 Task: Set up an Outlook rule to play a sound when receiving emails from a specific sender, using the 'weekend.mp3' file.
Action: Mouse moved to (49, 31)
Screenshot: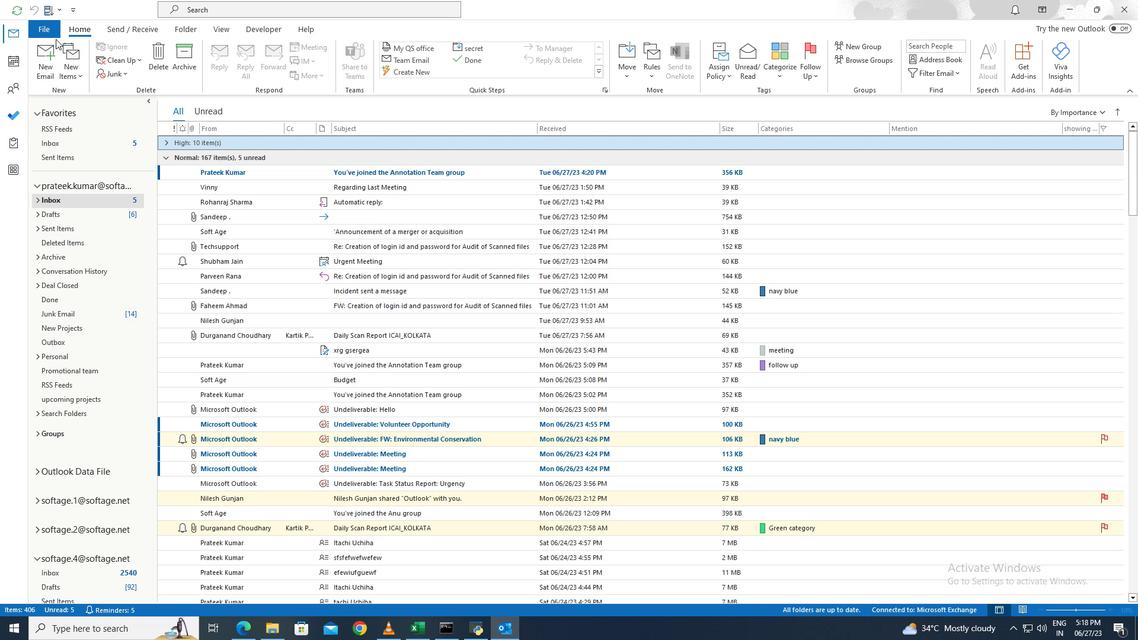 
Action: Mouse pressed left at (49, 31)
Screenshot: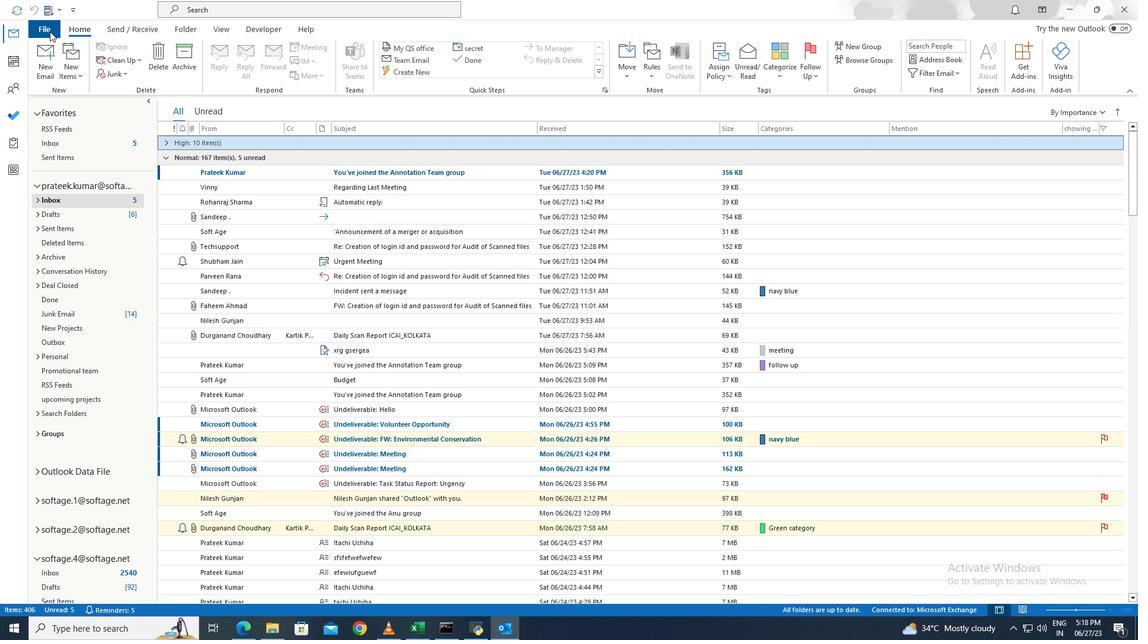 
Action: Mouse moved to (153, 363)
Screenshot: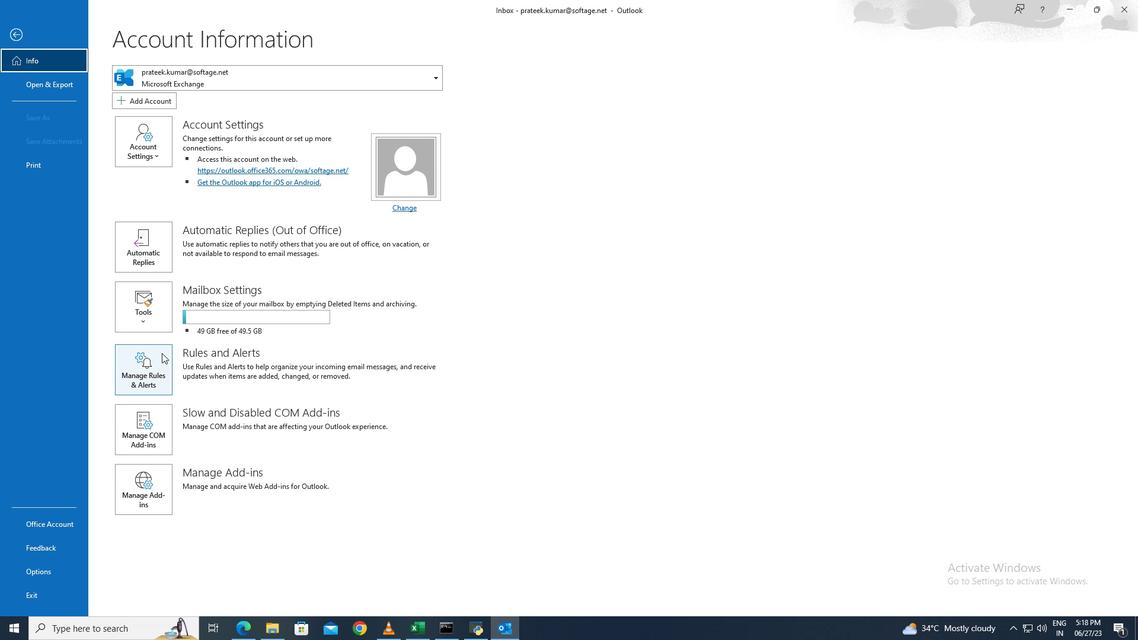 
Action: Mouse pressed left at (153, 363)
Screenshot: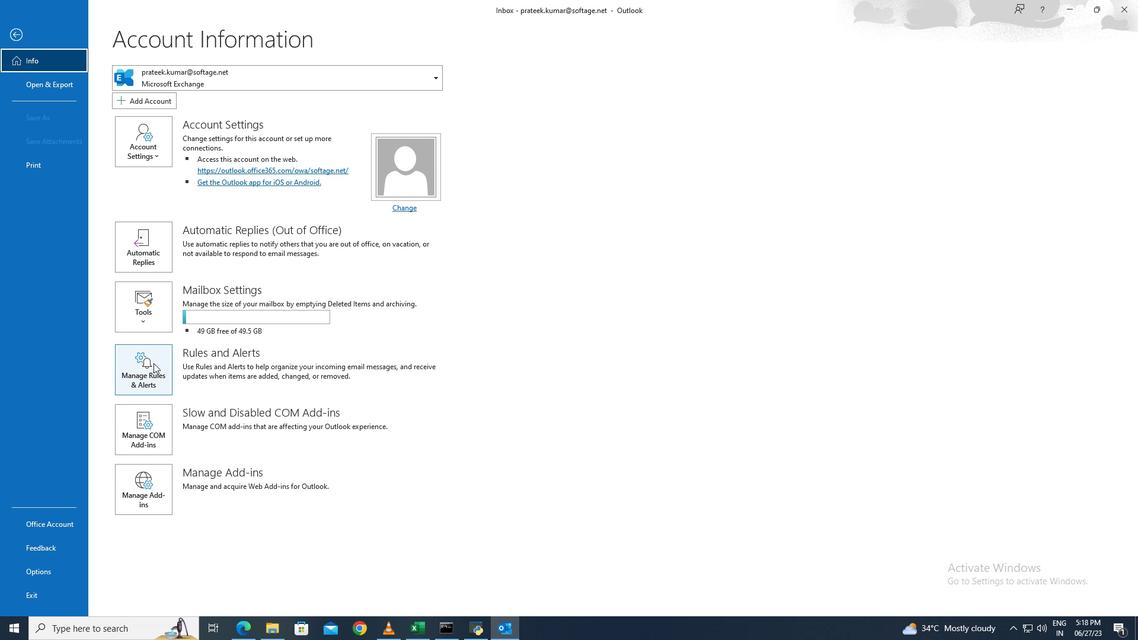 
Action: Mouse moved to (428, 225)
Screenshot: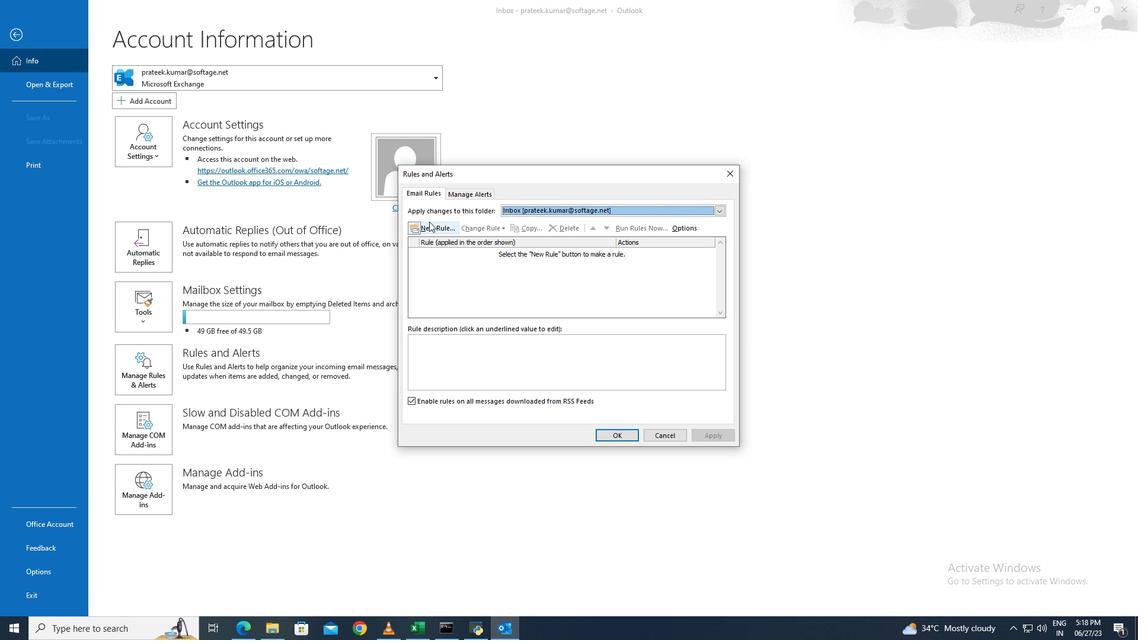 
Action: Mouse pressed left at (428, 225)
Screenshot: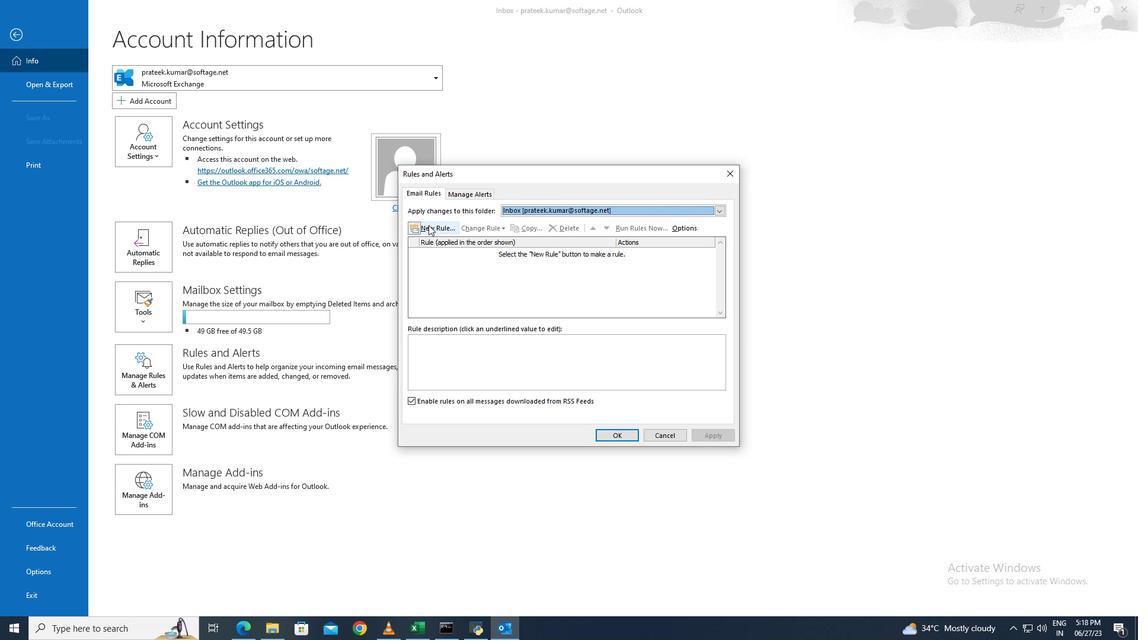 
Action: Mouse moved to (502, 275)
Screenshot: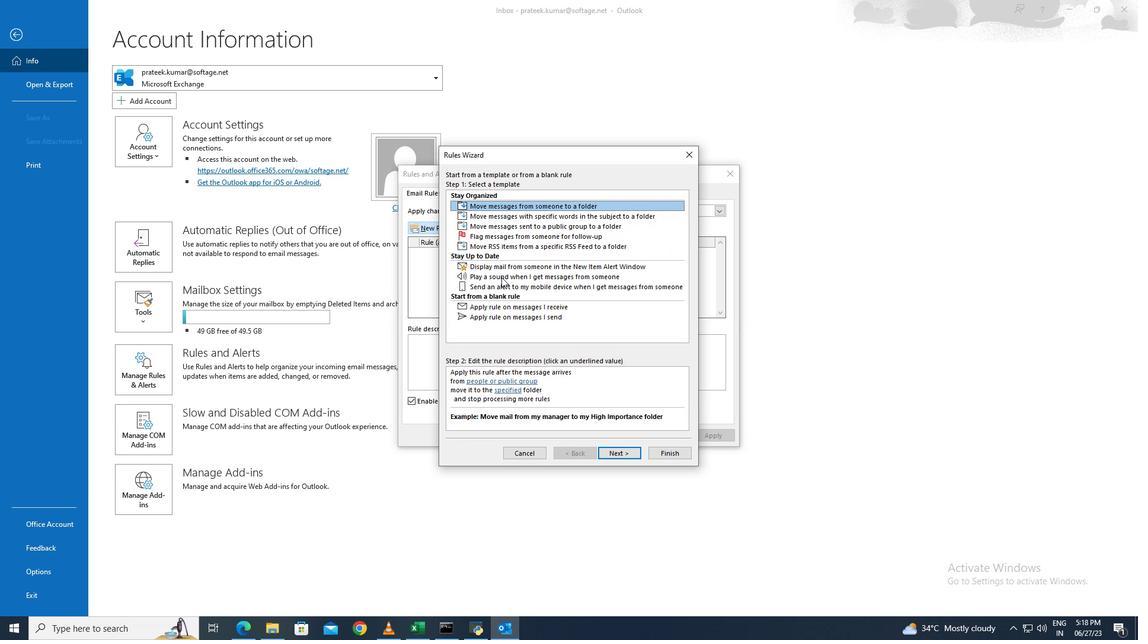 
Action: Mouse pressed left at (502, 275)
Screenshot: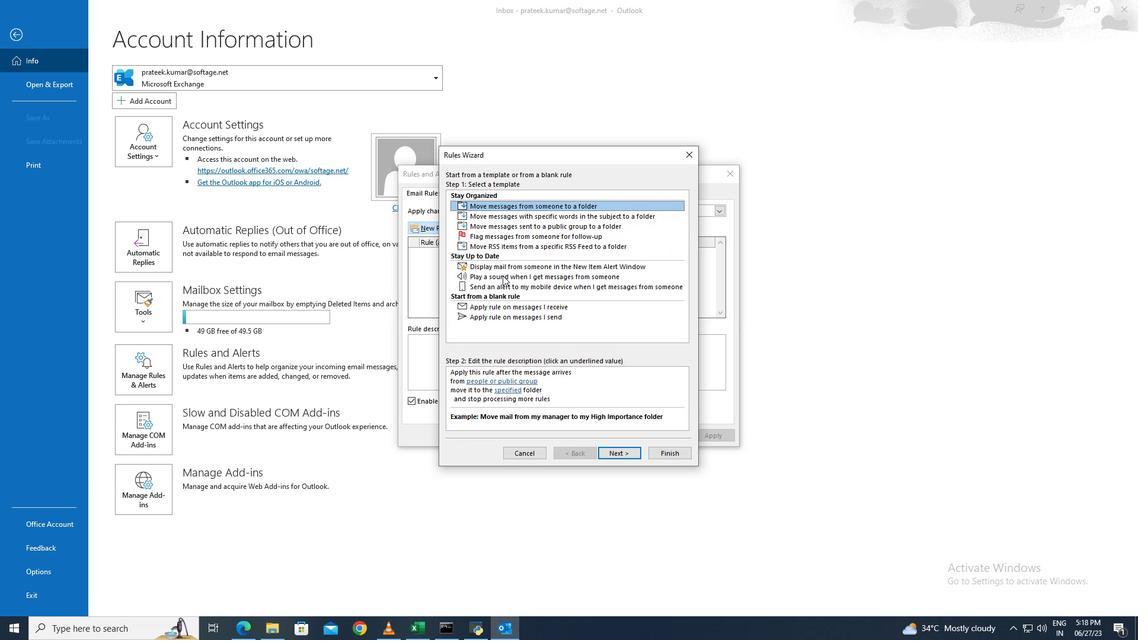 
Action: Mouse moved to (616, 453)
Screenshot: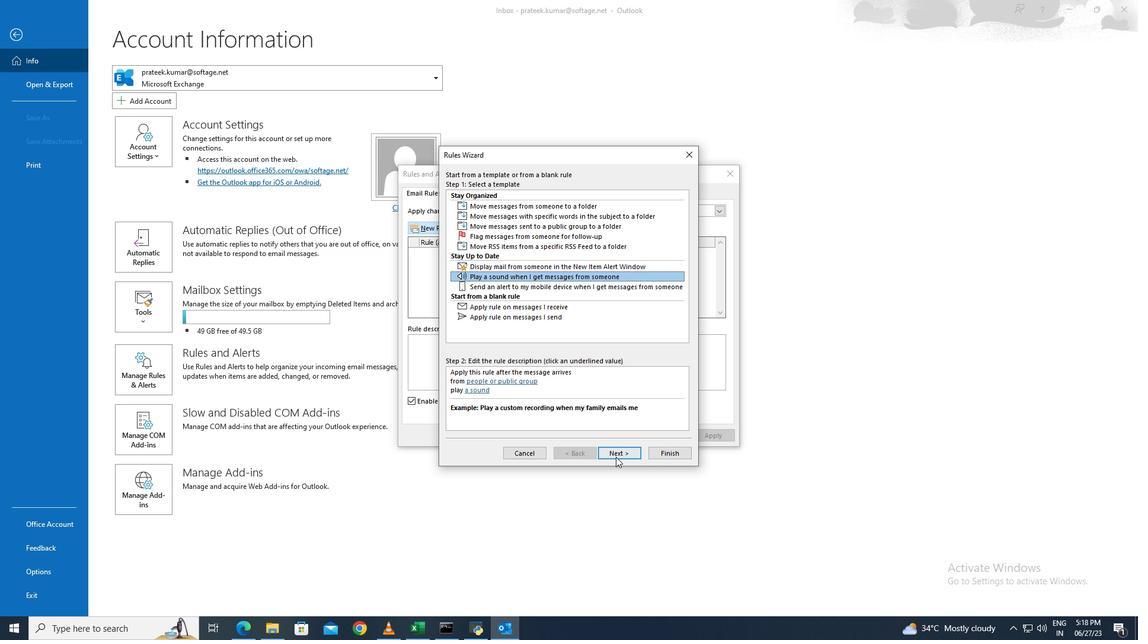 
Action: Mouse pressed left at (616, 453)
Screenshot: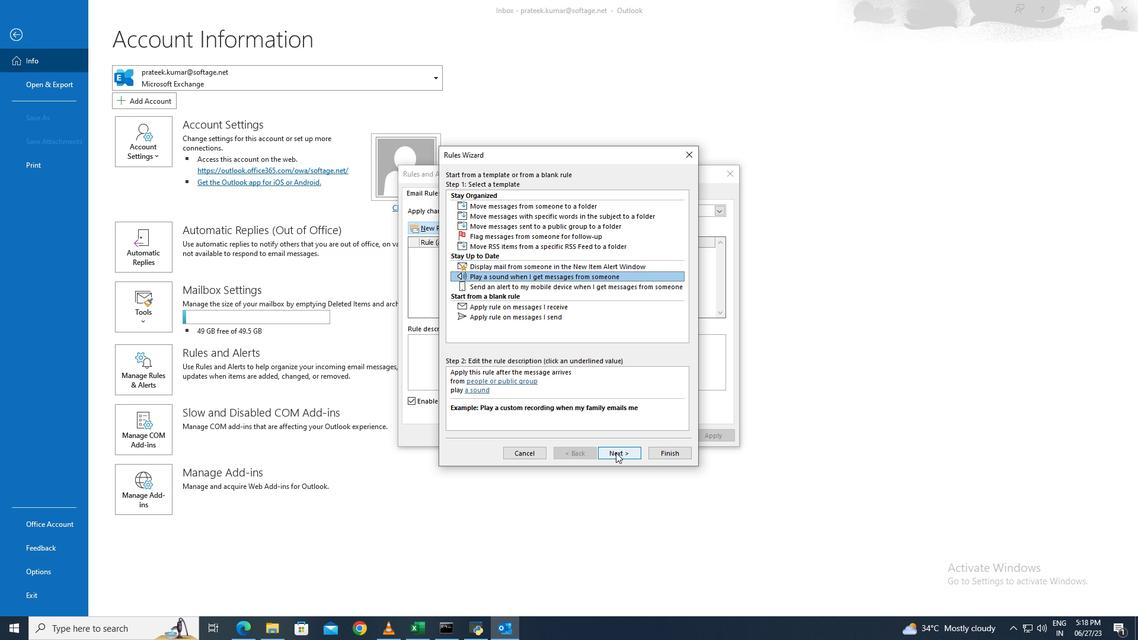 
Action: Mouse moved to (472, 387)
Screenshot: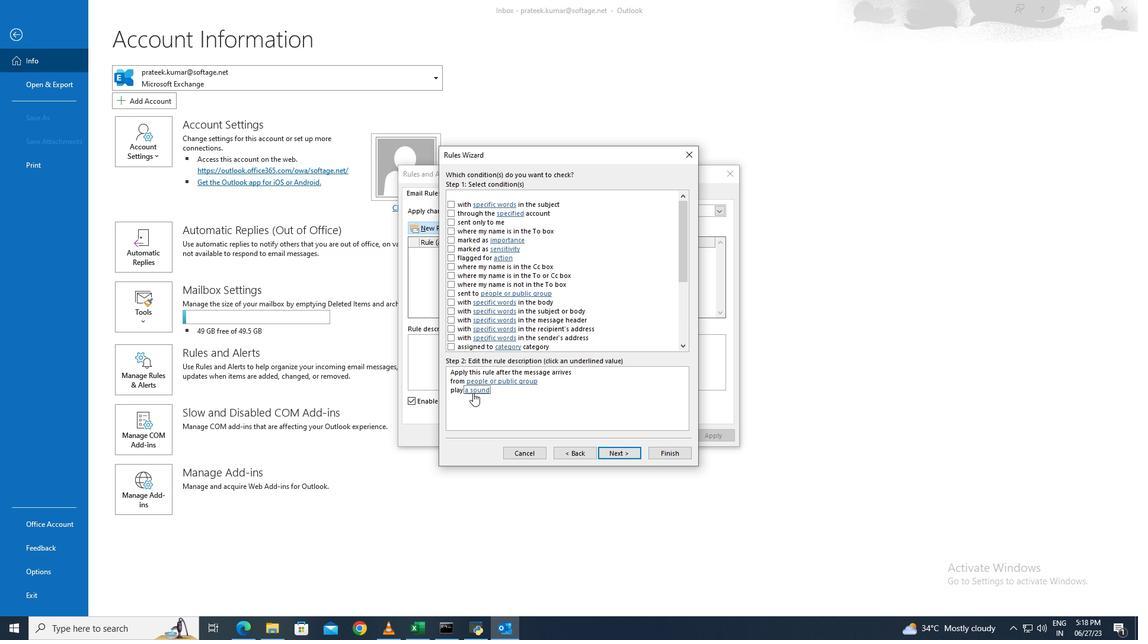 
Action: Mouse pressed left at (472, 387)
Screenshot: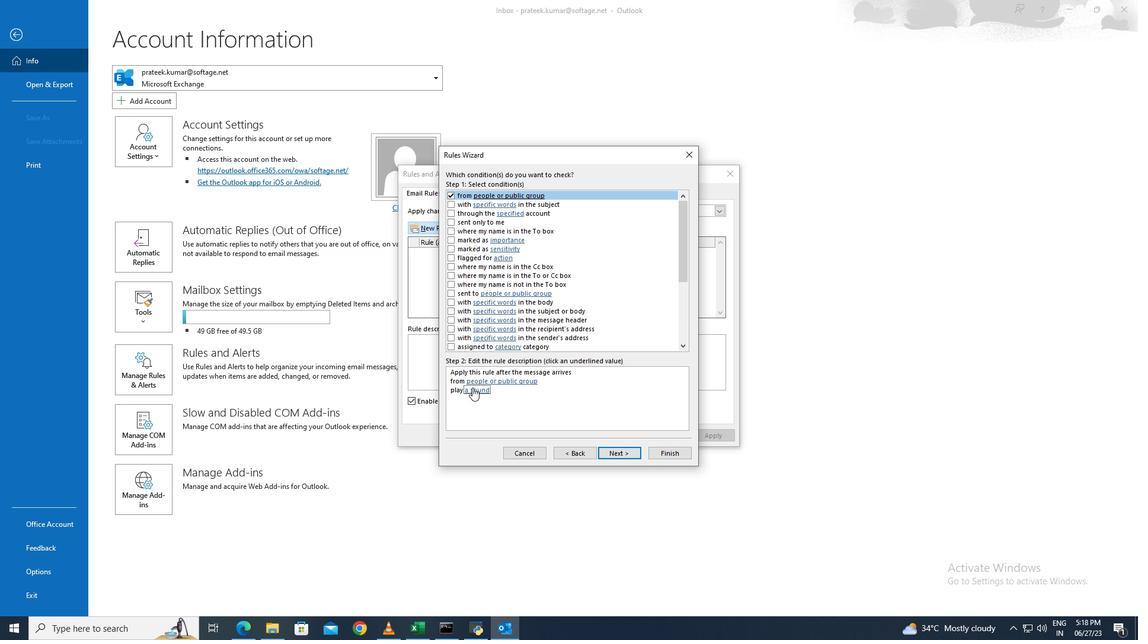 
Action: Mouse moved to (956, 440)
Screenshot: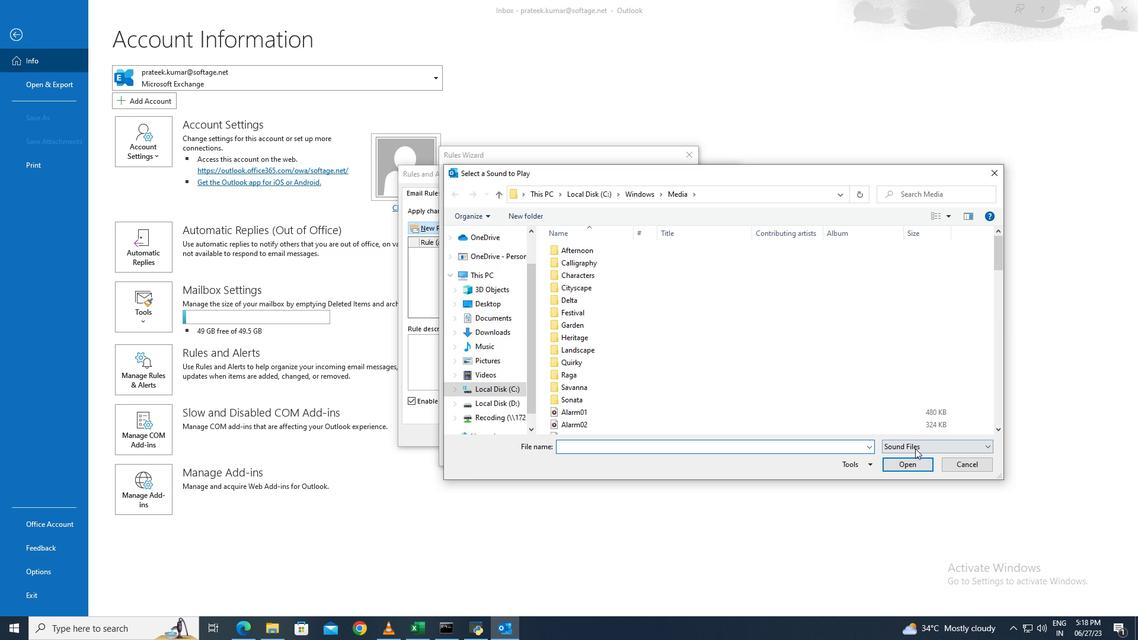 
Action: Mouse pressed left at (956, 440)
Screenshot: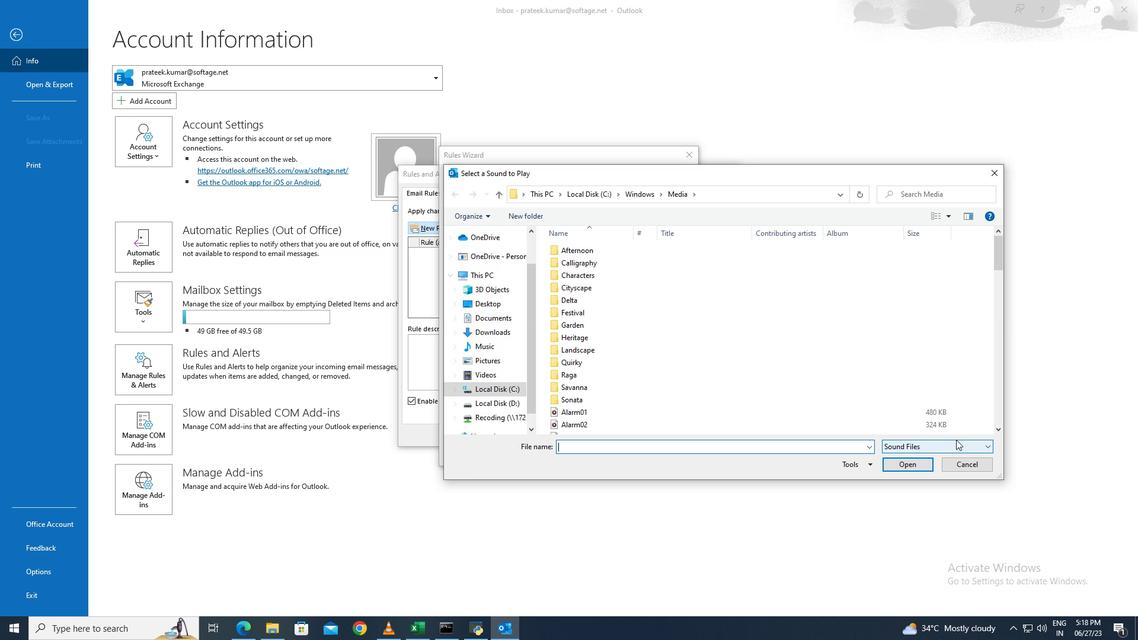 
Action: Mouse moved to (938, 462)
Screenshot: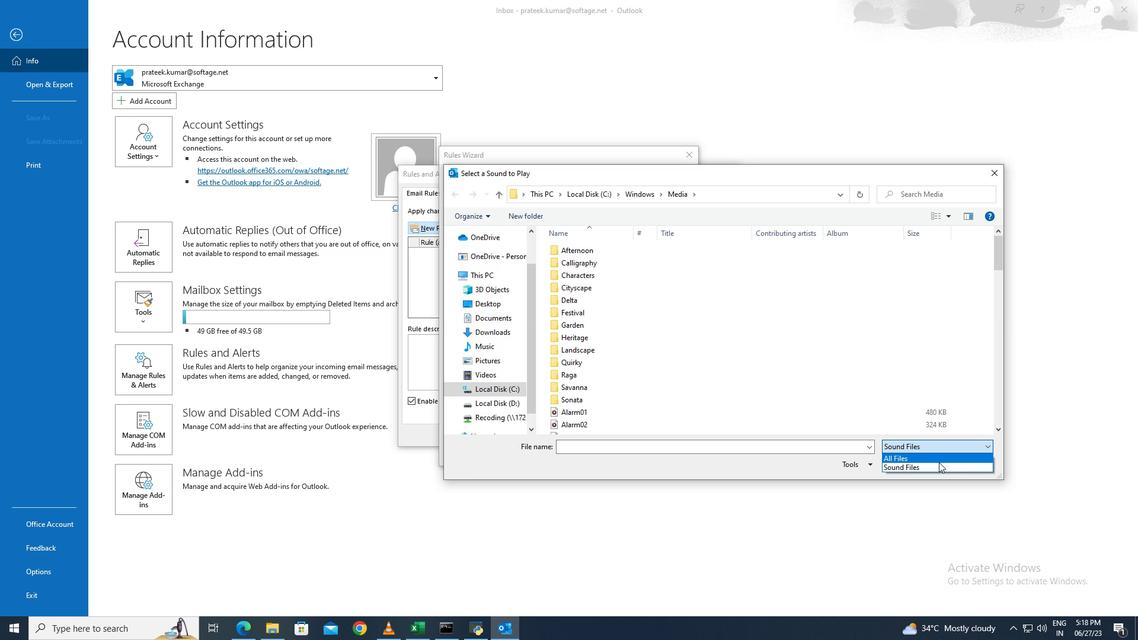 
Action: Mouse pressed left at (938, 462)
Screenshot: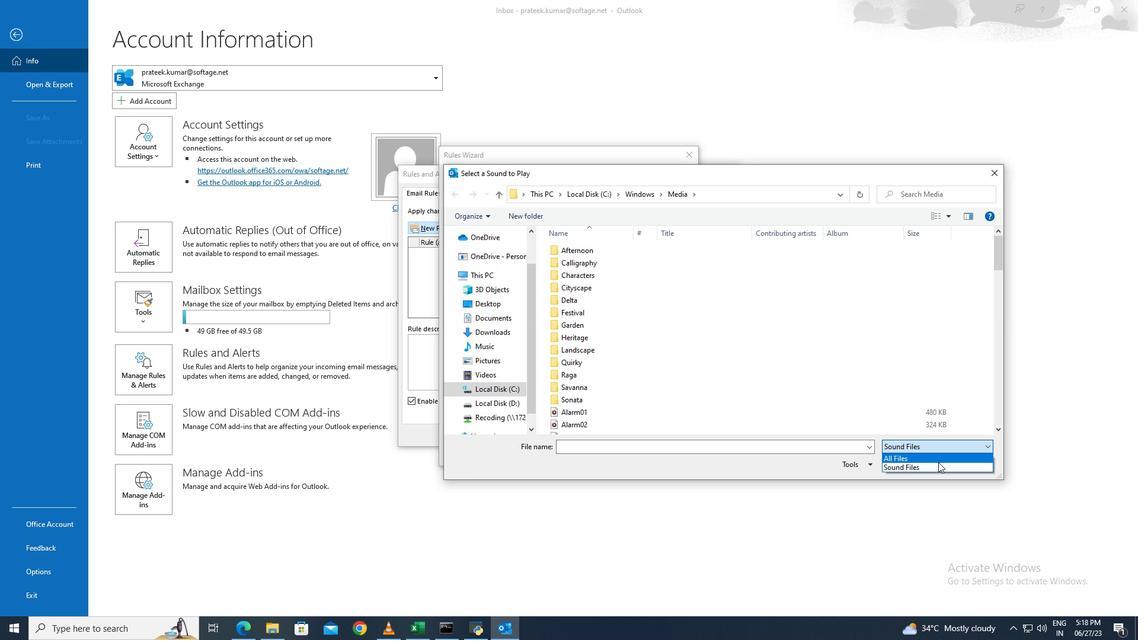 
Action: Mouse moved to (494, 326)
Screenshot: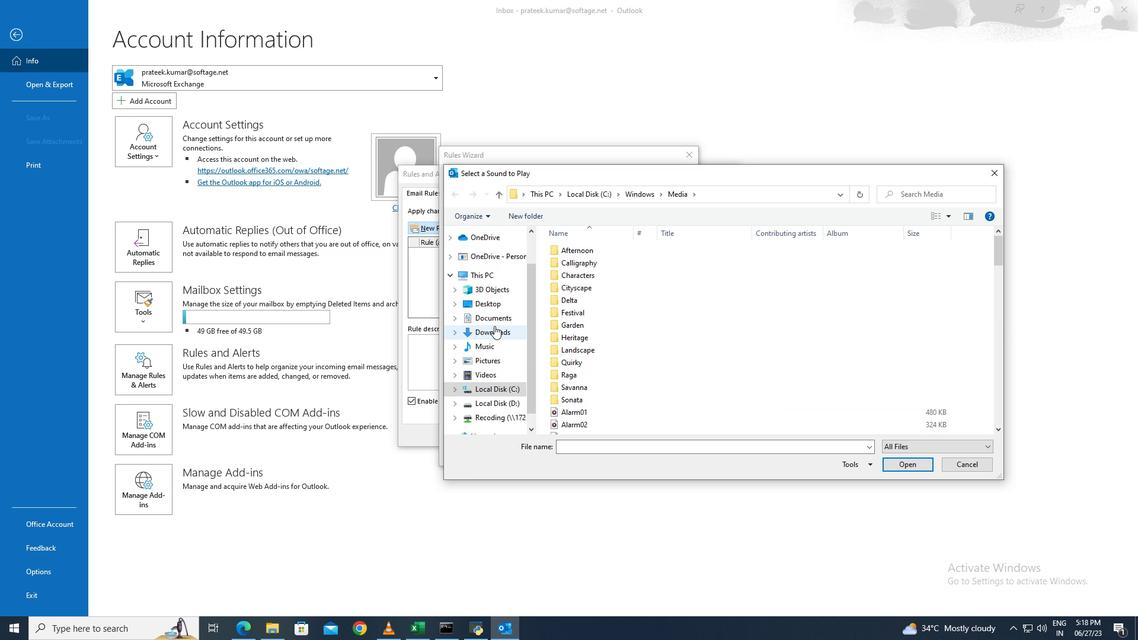 
Action: Mouse pressed left at (494, 326)
Screenshot: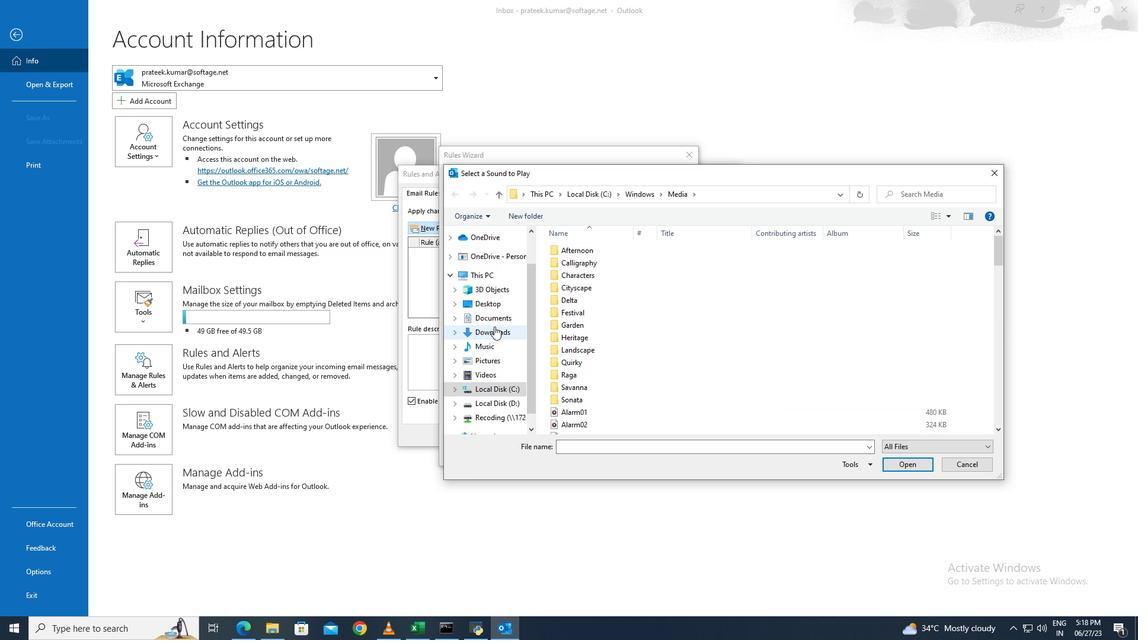 
Action: Mouse moved to (579, 266)
Screenshot: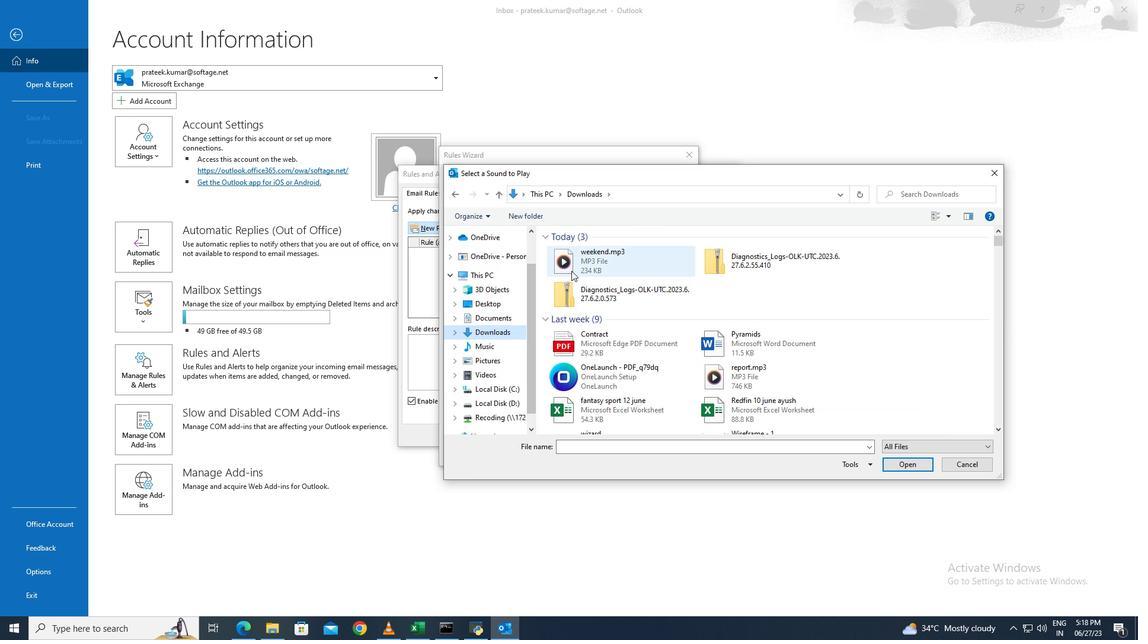 
Action: Mouse pressed left at (579, 266)
Screenshot: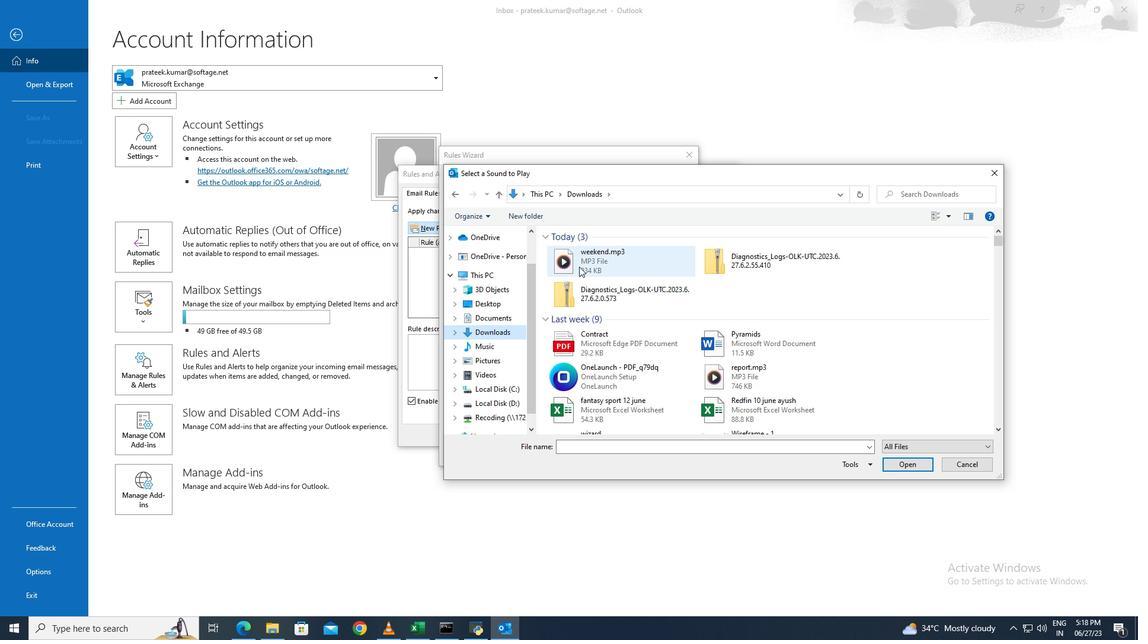 
Action: Mouse moved to (896, 461)
Screenshot: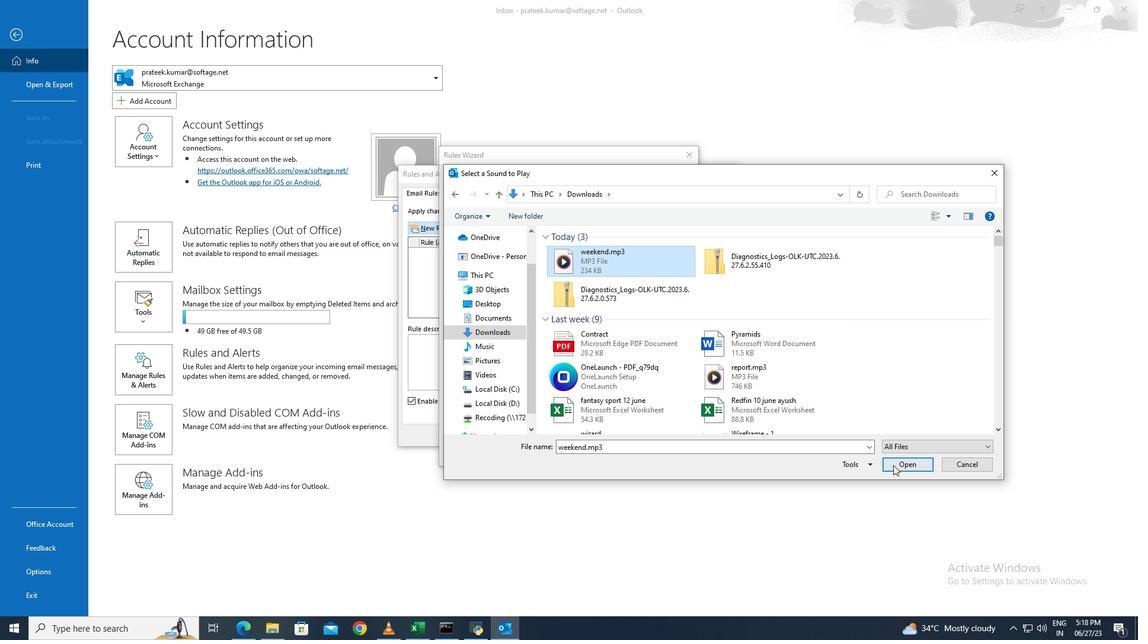 
Action: Mouse pressed left at (896, 461)
Screenshot: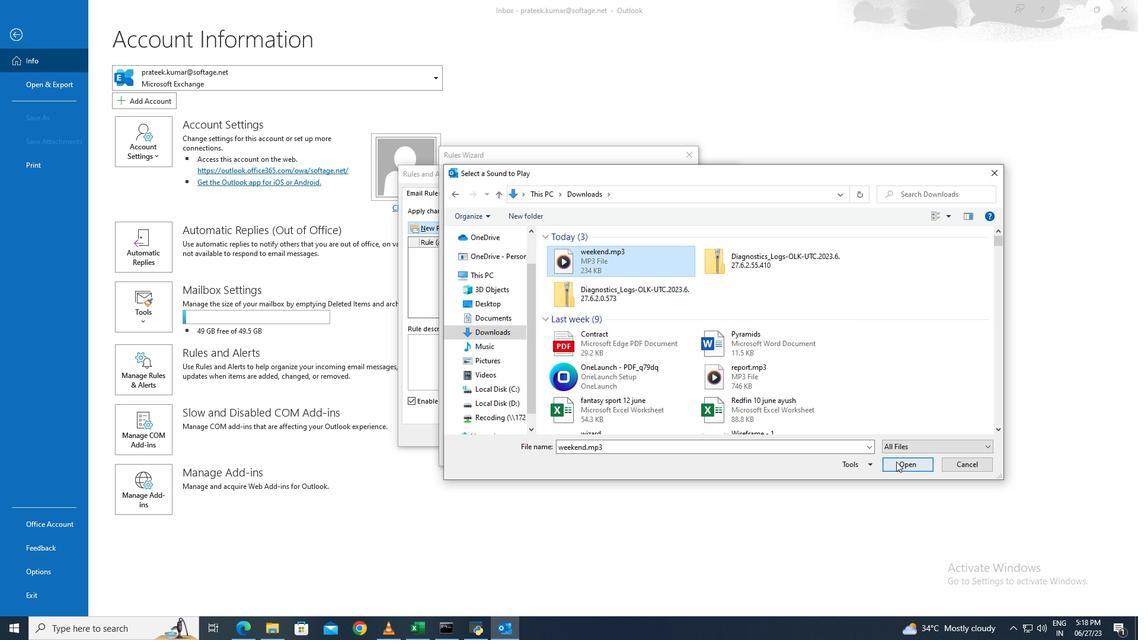 
Action: Mouse moved to (453, 197)
Screenshot: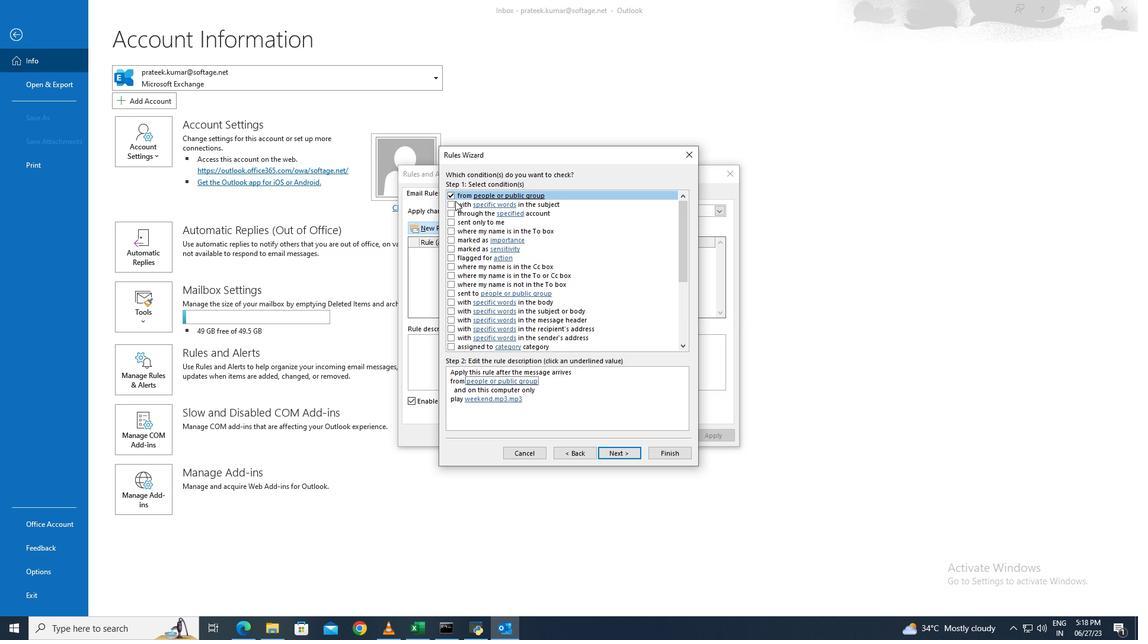 
Action: Mouse pressed left at (453, 197)
Screenshot: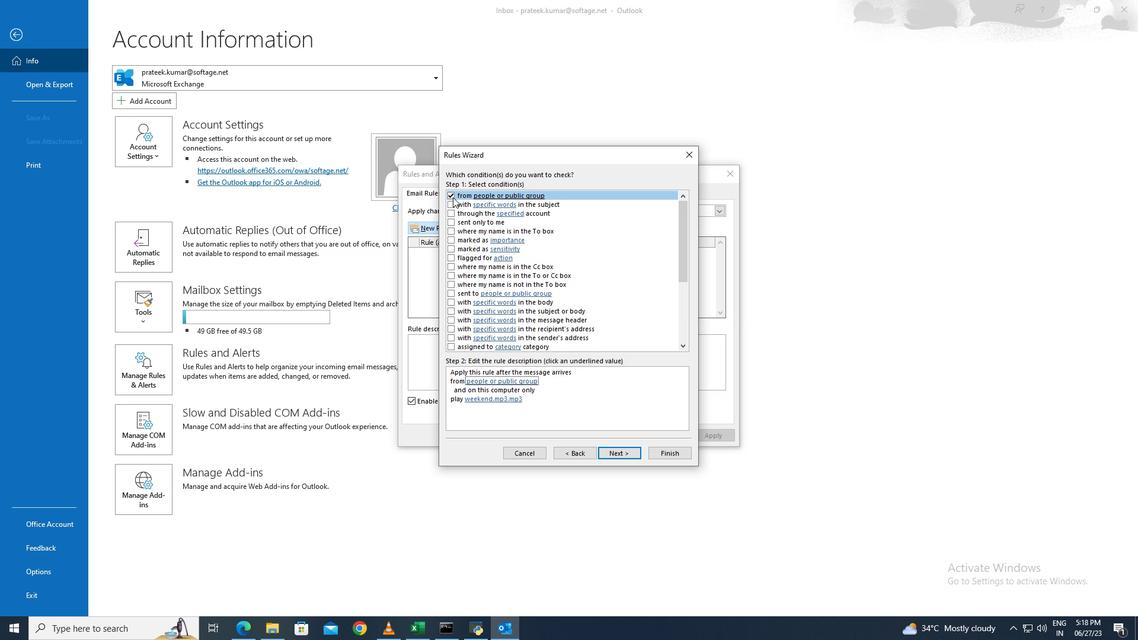 
Action: Mouse moved to (616, 454)
Screenshot: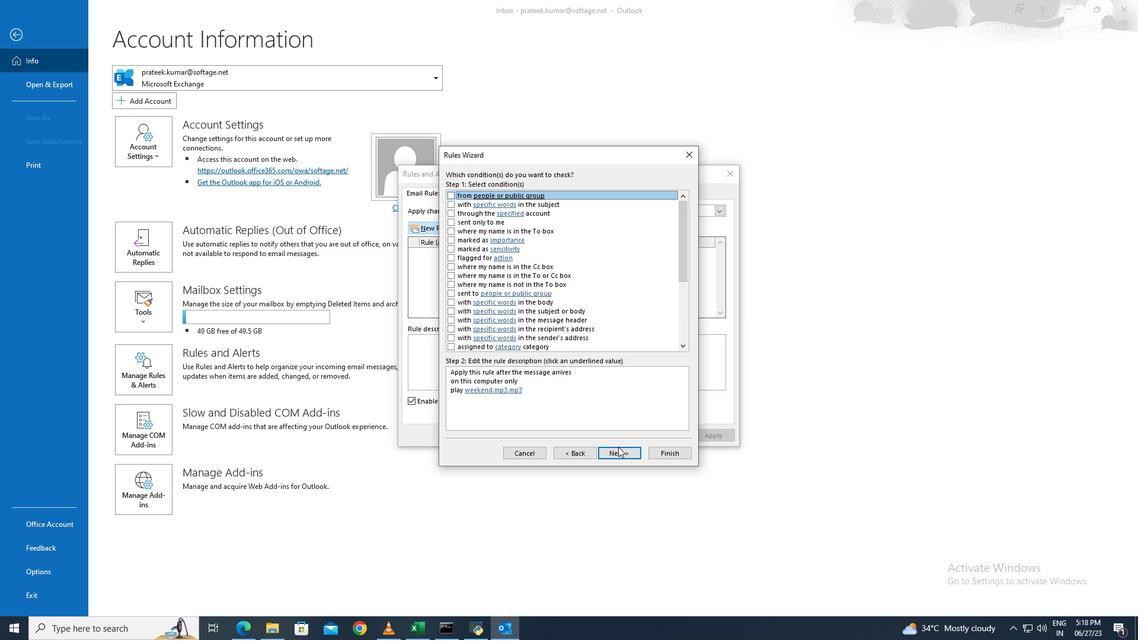 
Action: Mouse pressed left at (616, 454)
Screenshot: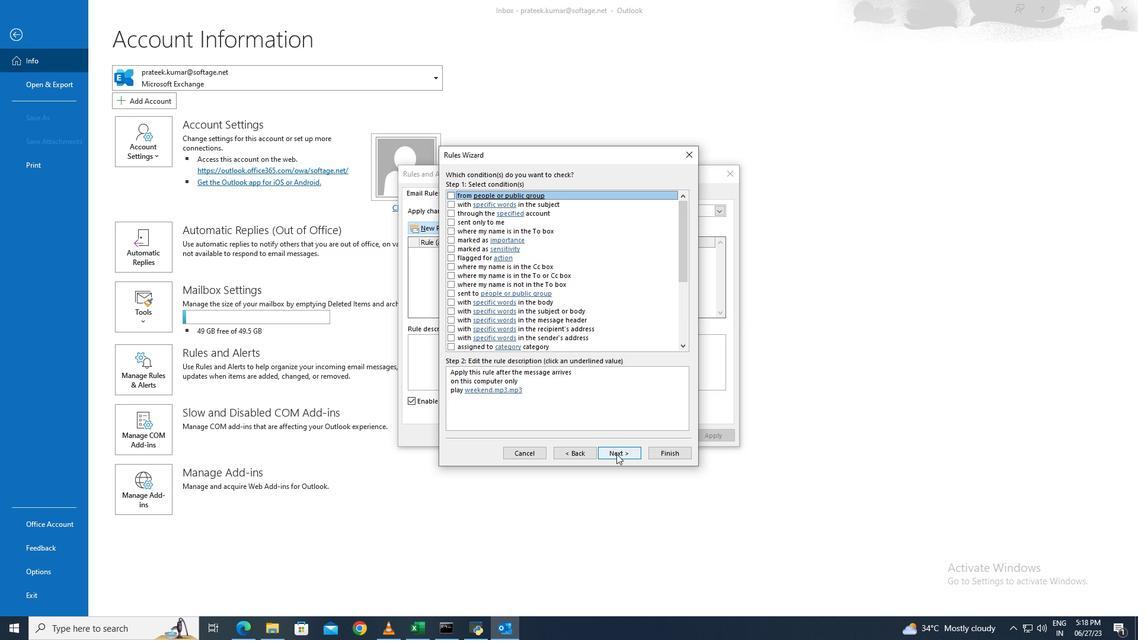 
Action: Mouse moved to (450, 238)
Screenshot: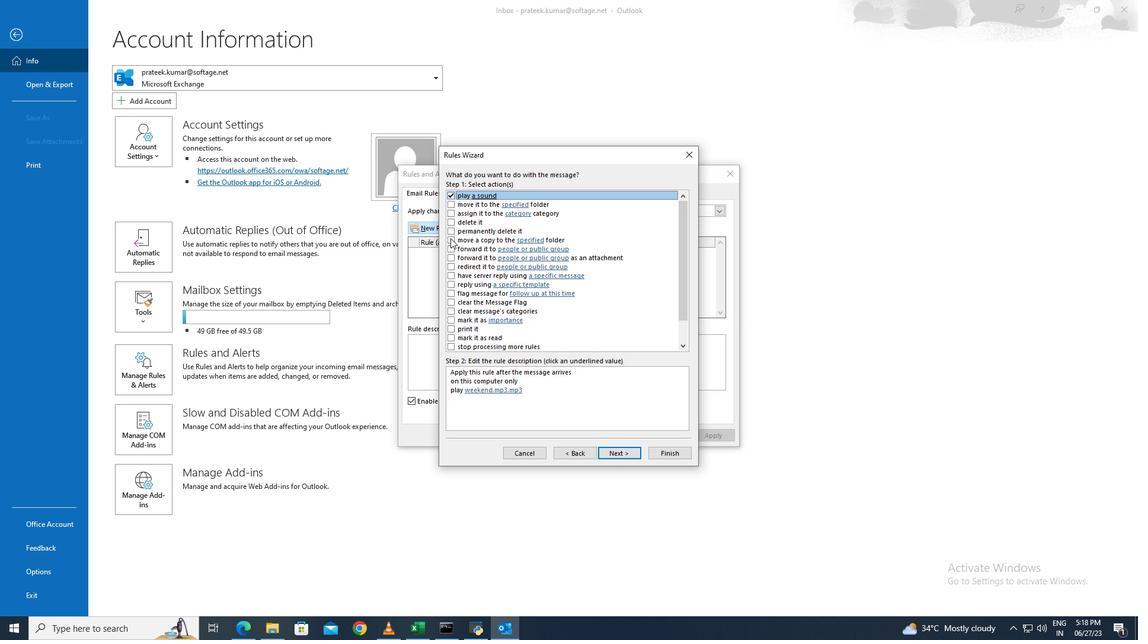 
Action: Mouse pressed left at (450, 238)
Screenshot: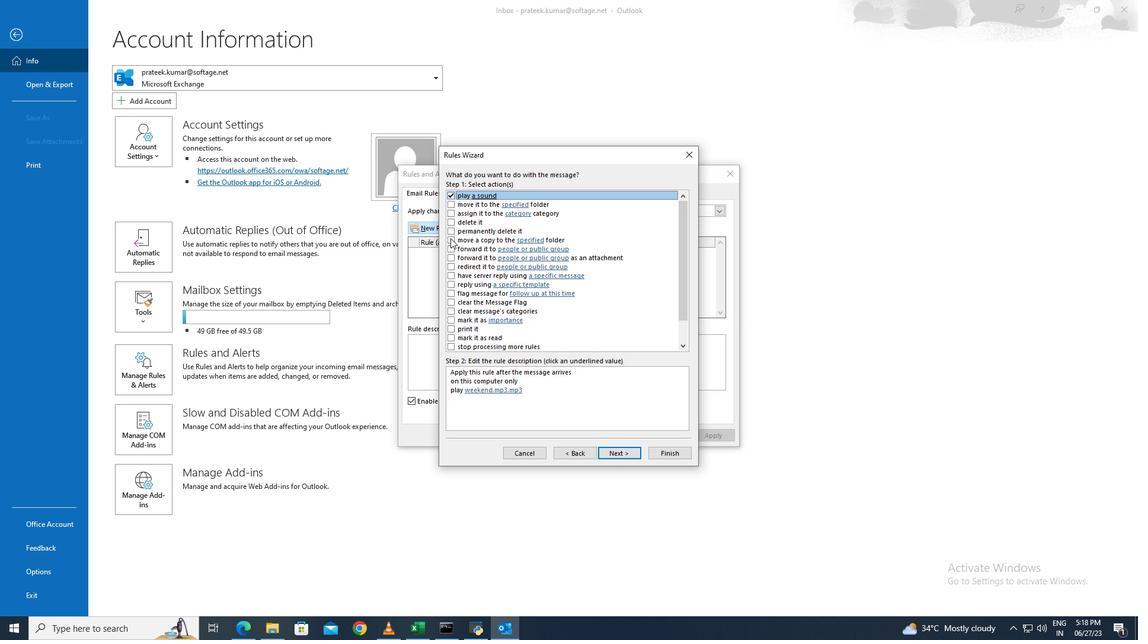 
Action: Mouse moved to (537, 399)
Screenshot: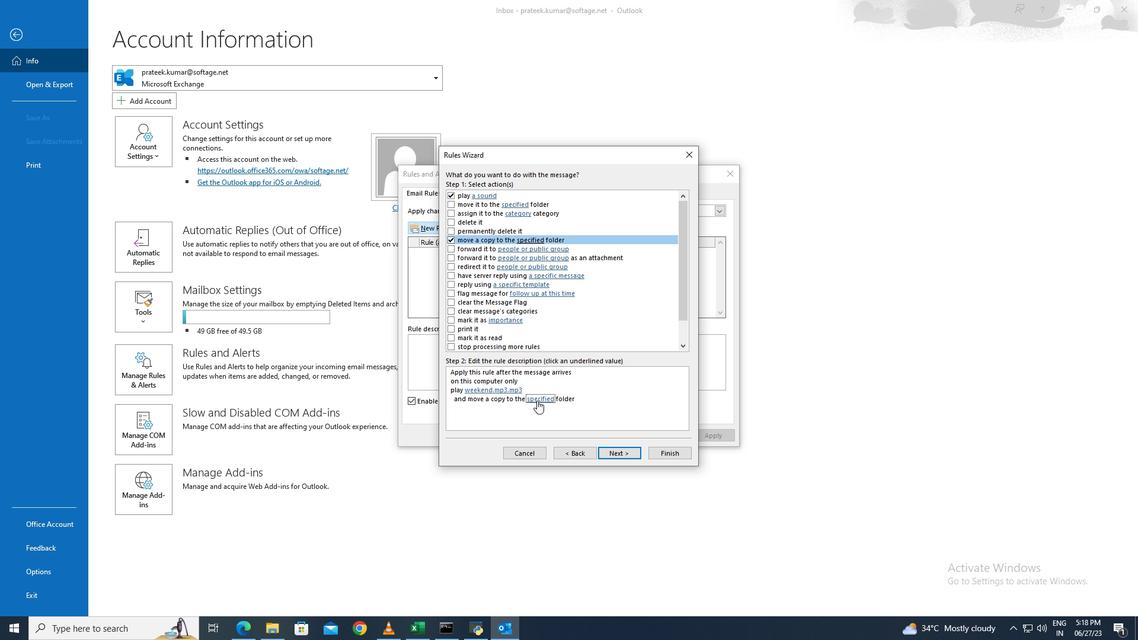 
Action: Mouse pressed left at (537, 399)
Screenshot: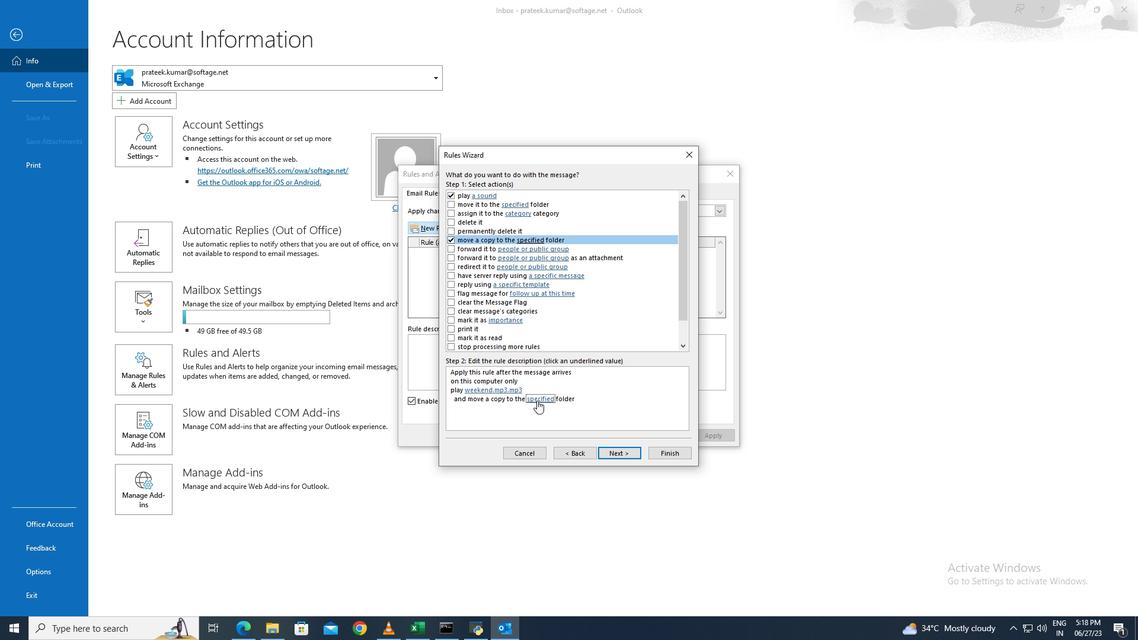
Action: Mouse moved to (511, 266)
Screenshot: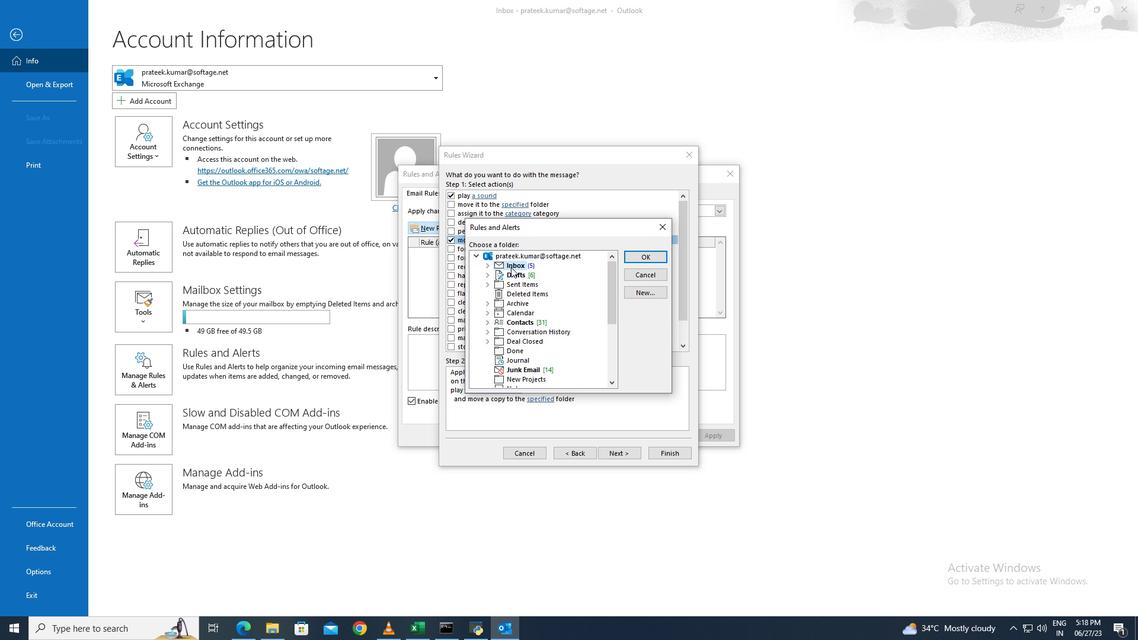 
Action: Mouse pressed left at (511, 266)
Screenshot: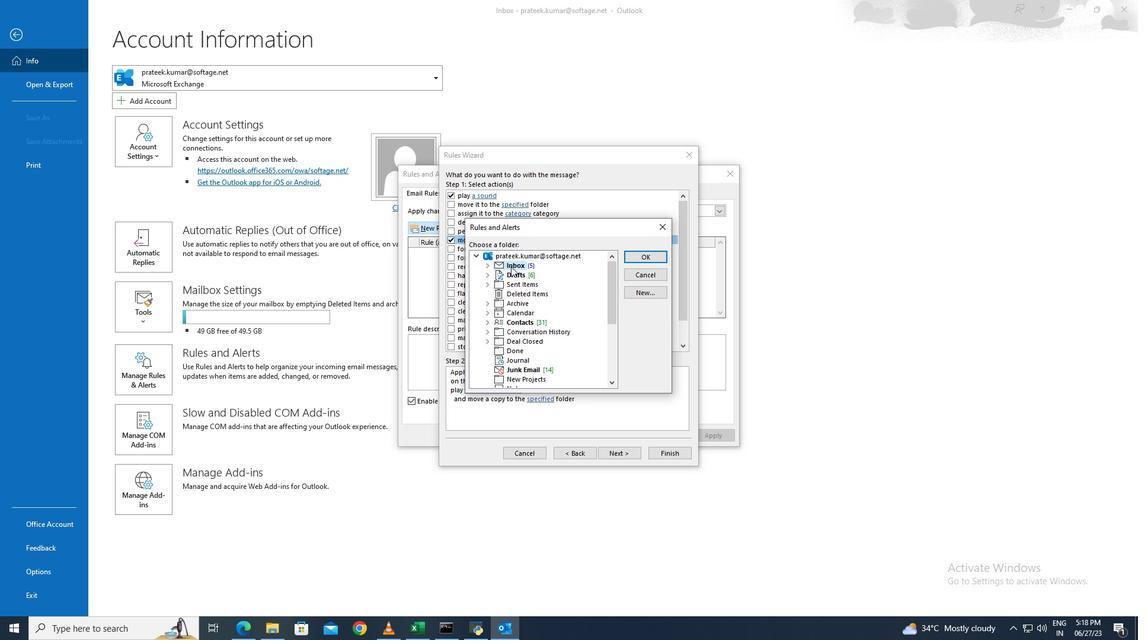 
Action: Mouse moved to (641, 259)
Screenshot: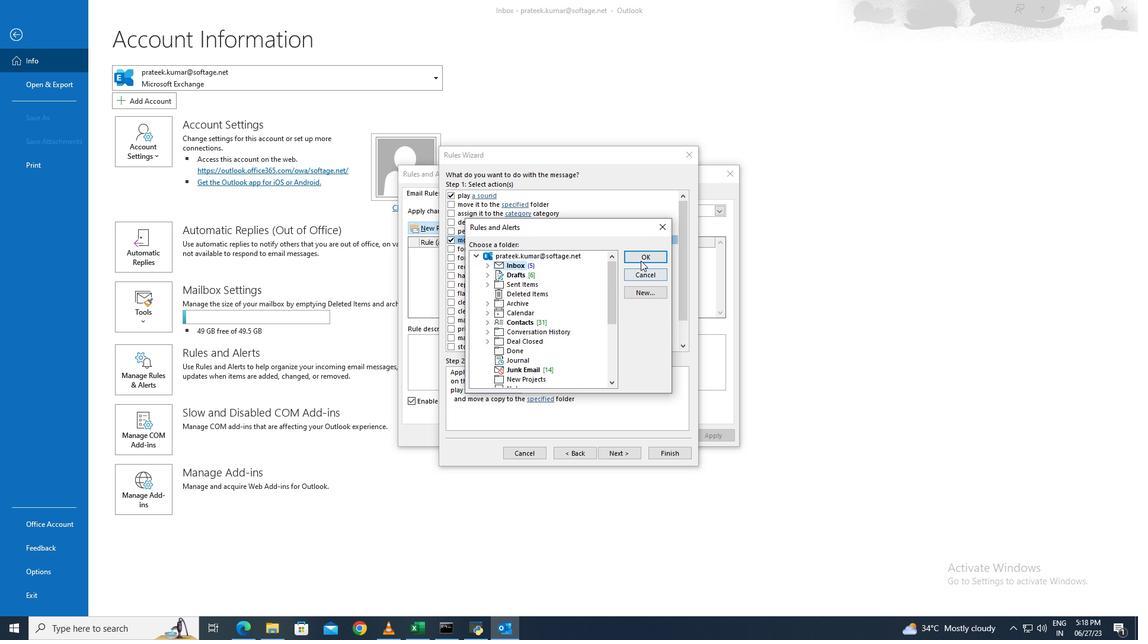 
Action: Mouse pressed left at (641, 259)
Screenshot: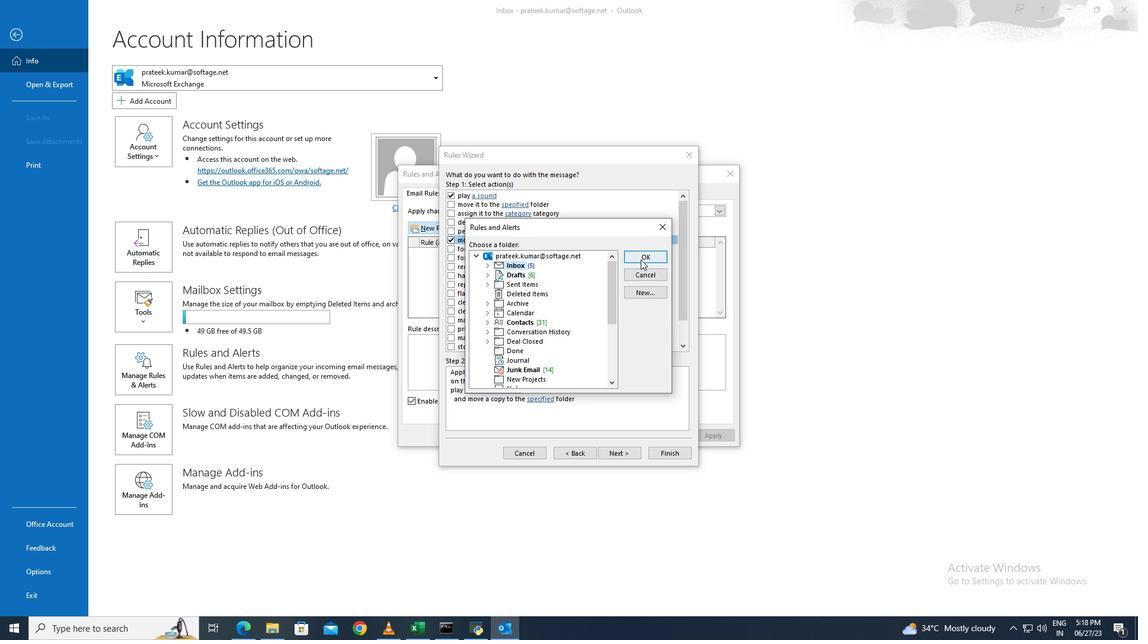 
Action: Mouse moved to (612, 454)
Screenshot: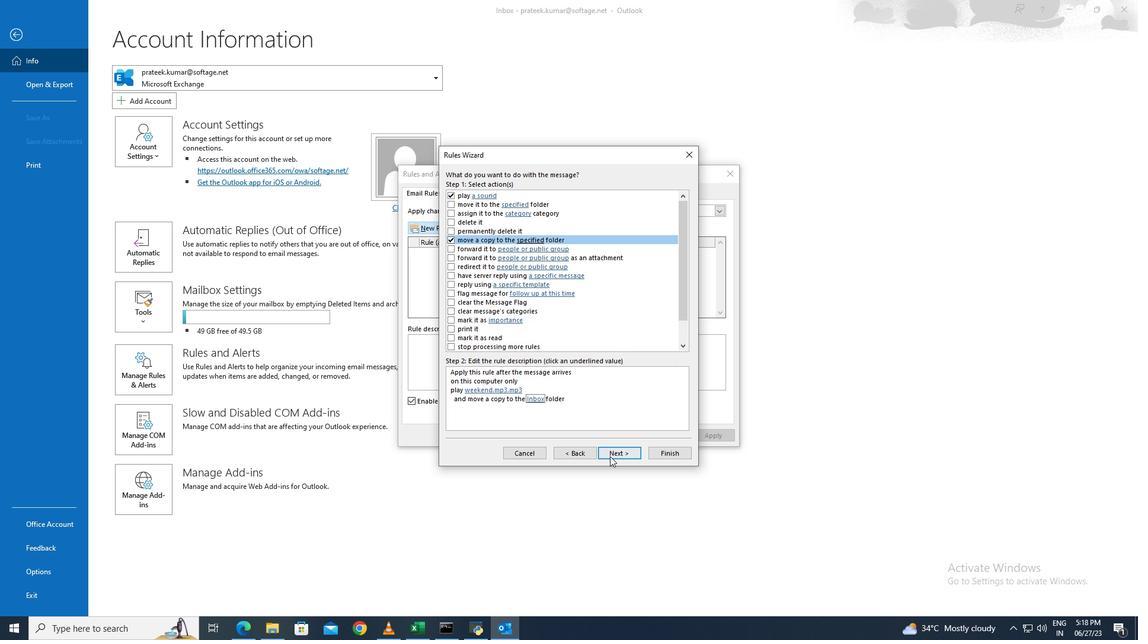 
Action: Mouse pressed left at (612, 454)
Screenshot: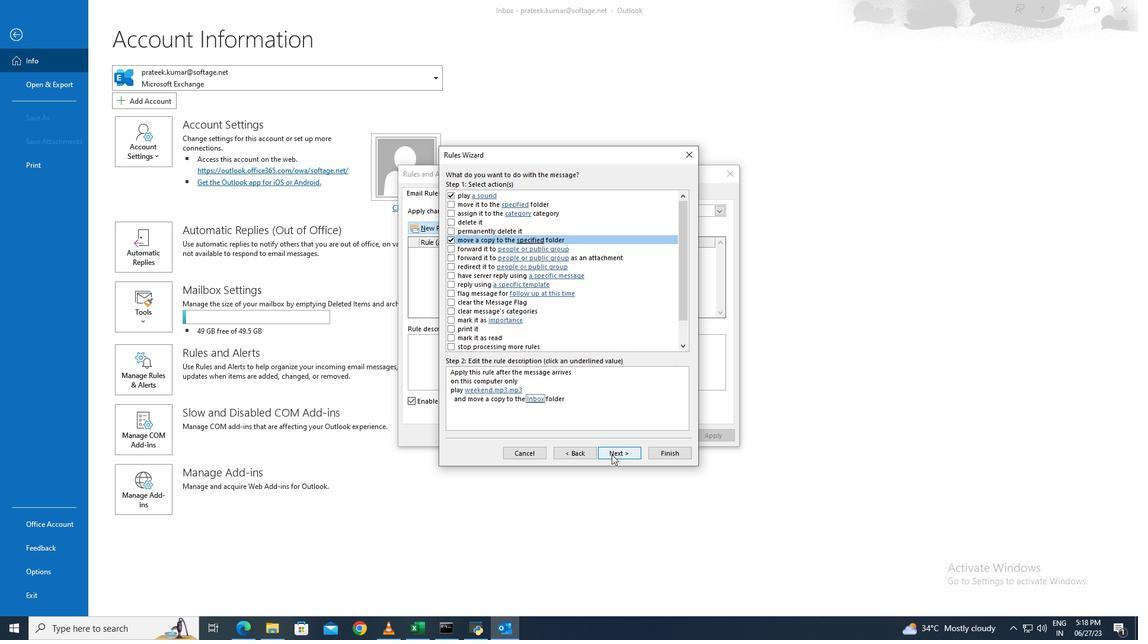 
Action: Mouse moved to (617, 450)
Screenshot: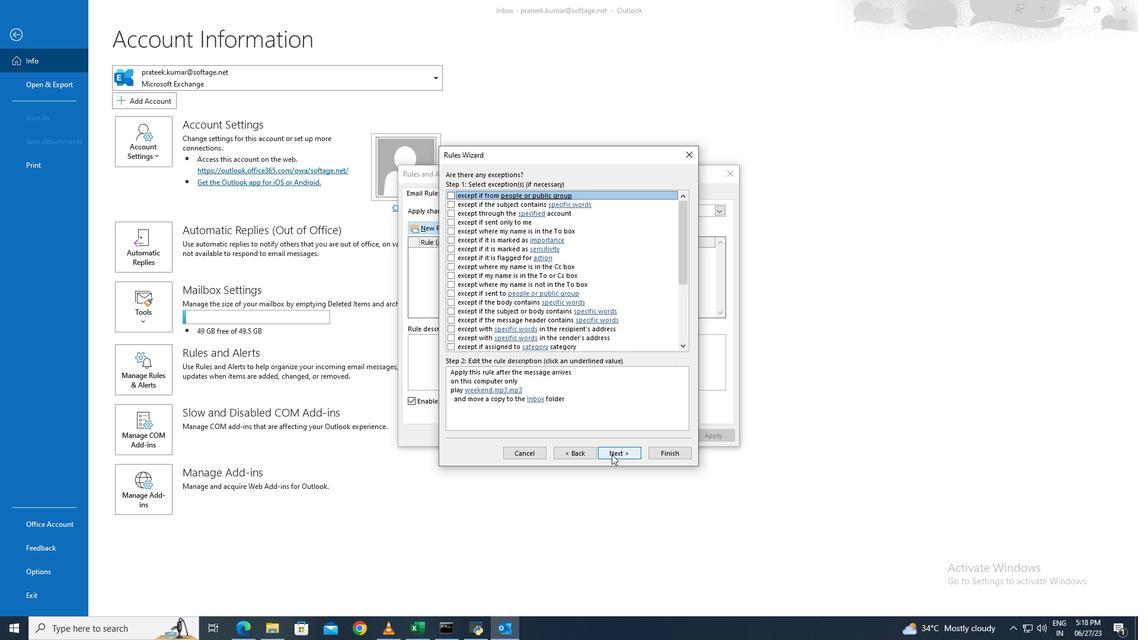 
Action: Mouse pressed left at (617, 450)
Screenshot: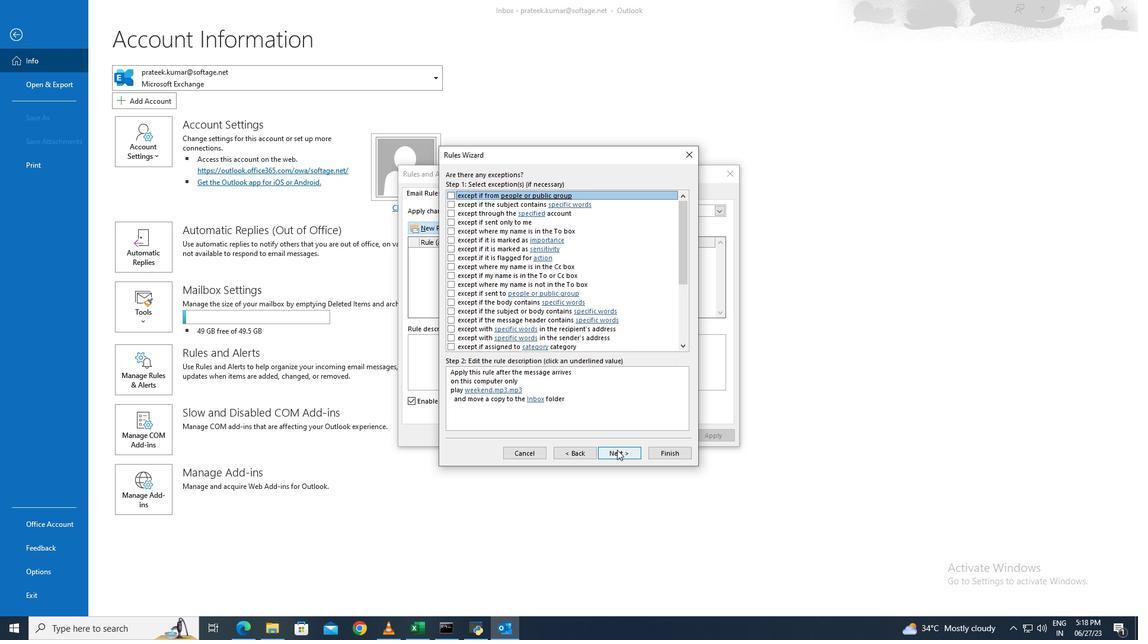 
Action: Mouse moved to (668, 454)
Screenshot: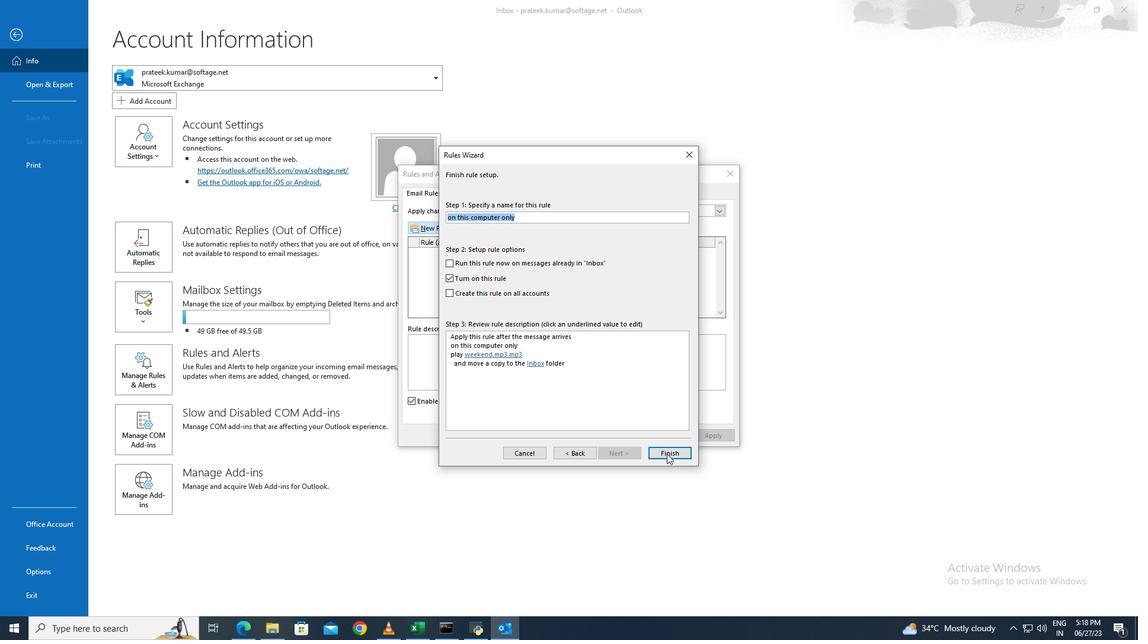
Action: Mouse pressed left at (668, 454)
Screenshot: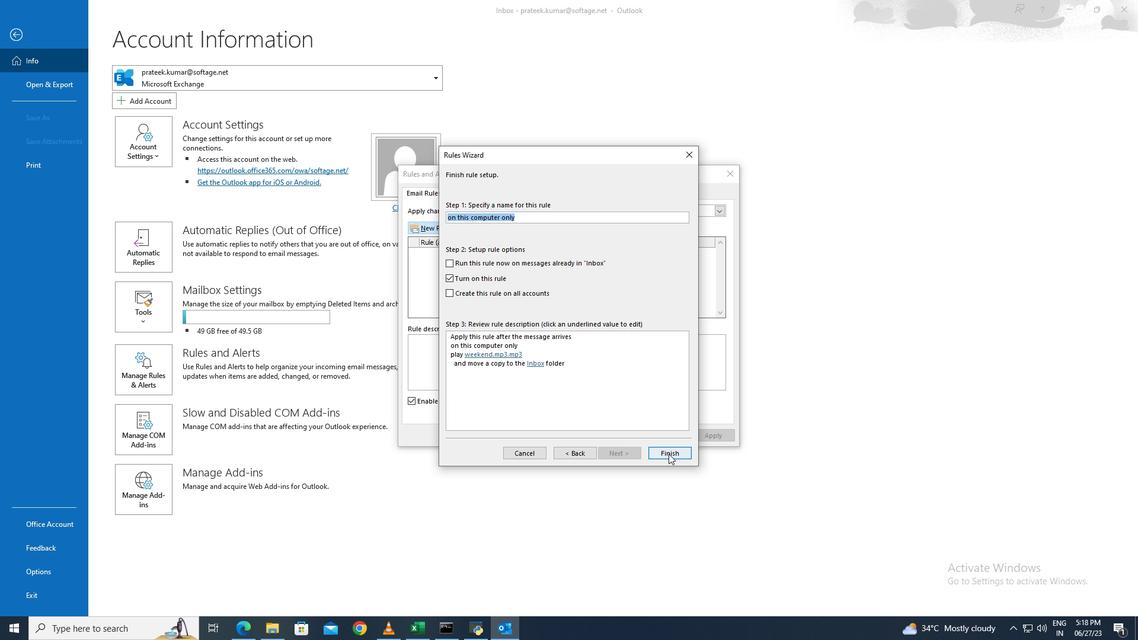 
Action: Mouse moved to (575, 345)
Screenshot: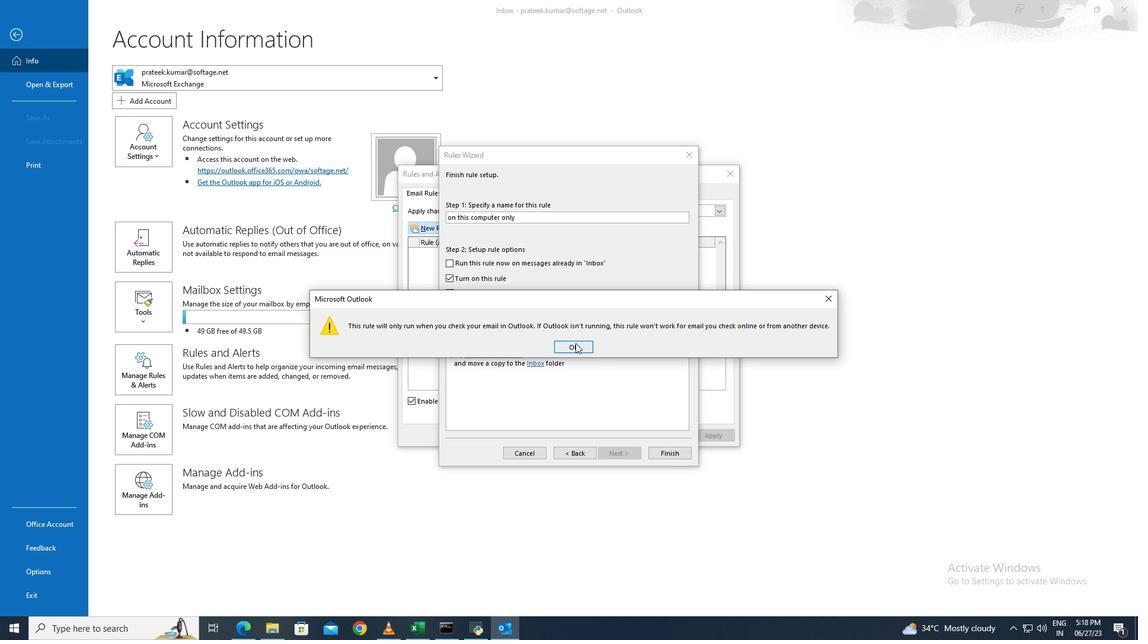 
Action: Mouse pressed left at (575, 345)
Screenshot: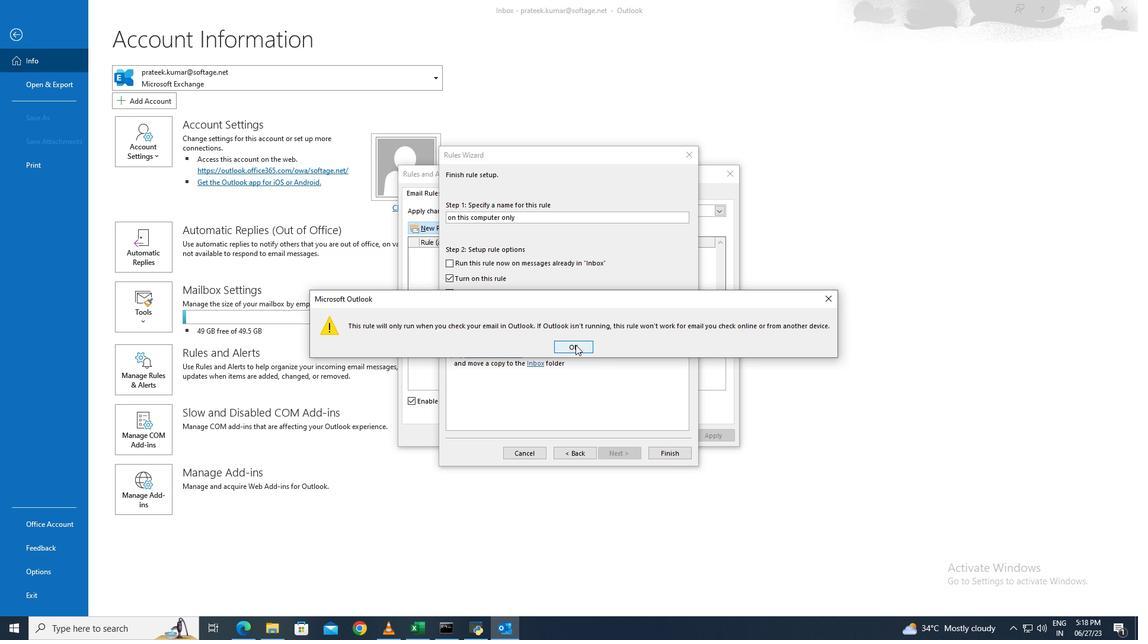 
Action: Mouse moved to (693, 435)
Screenshot: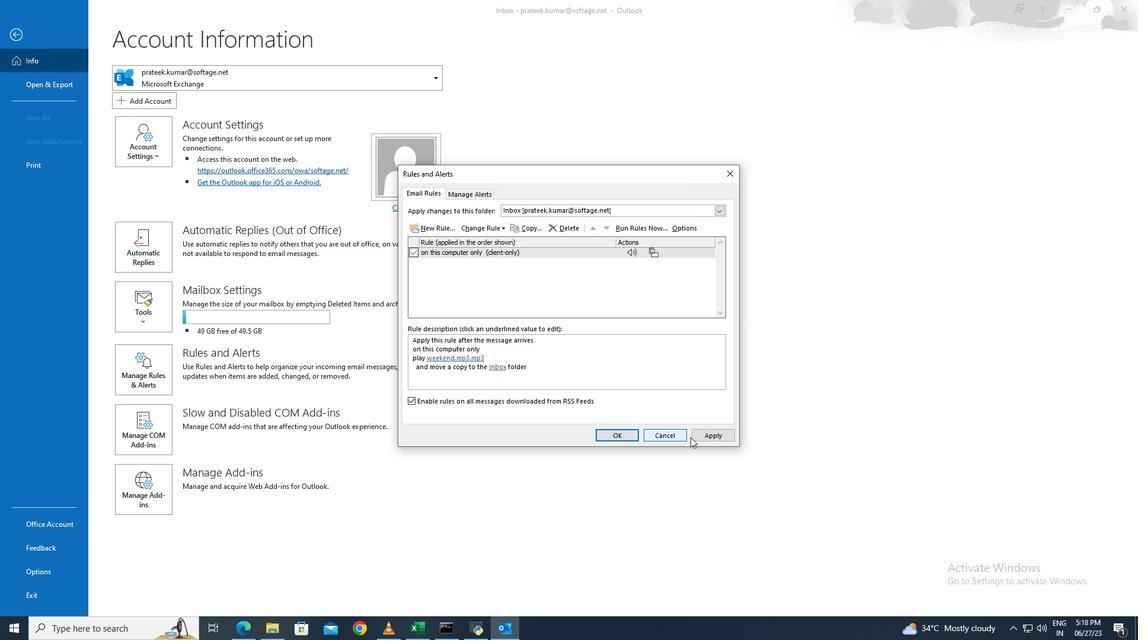 
Action: Mouse pressed left at (693, 435)
Screenshot: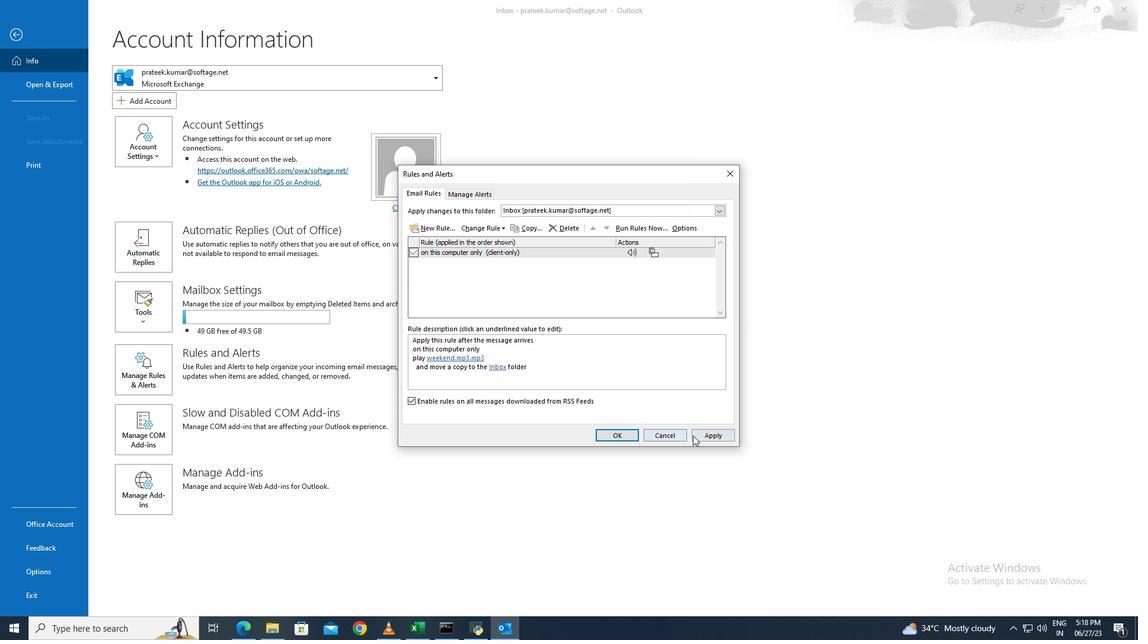 
Action: Mouse moved to (614, 436)
Screenshot: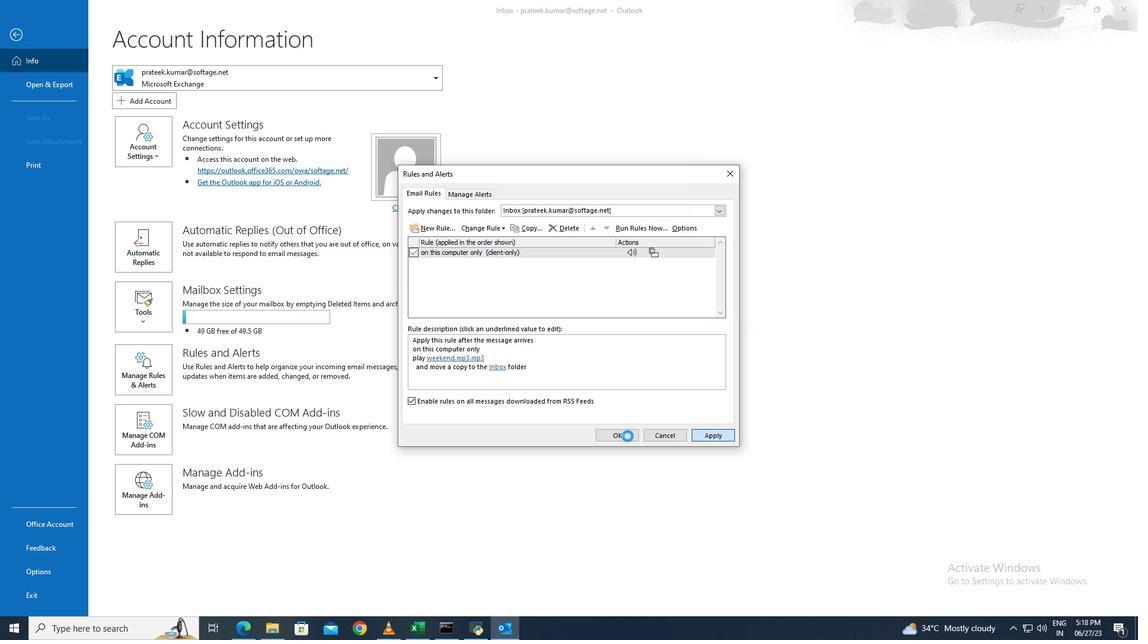 
Action: Mouse pressed left at (614, 436)
Screenshot: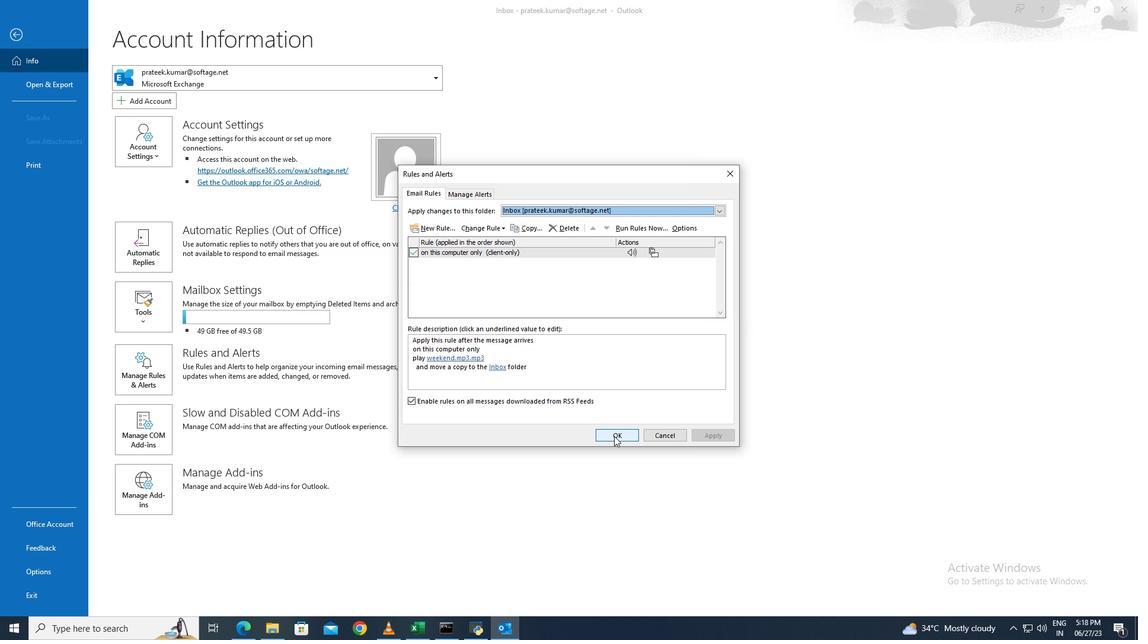 
